 Task: Create a task  Add support for in-app purchases to the mobile app , assign it to team member softage.6@softage.net in the project Touchstone and update the status of the task to  On Track  , set the priority of the task to Low.
Action: Mouse moved to (50, 498)
Screenshot: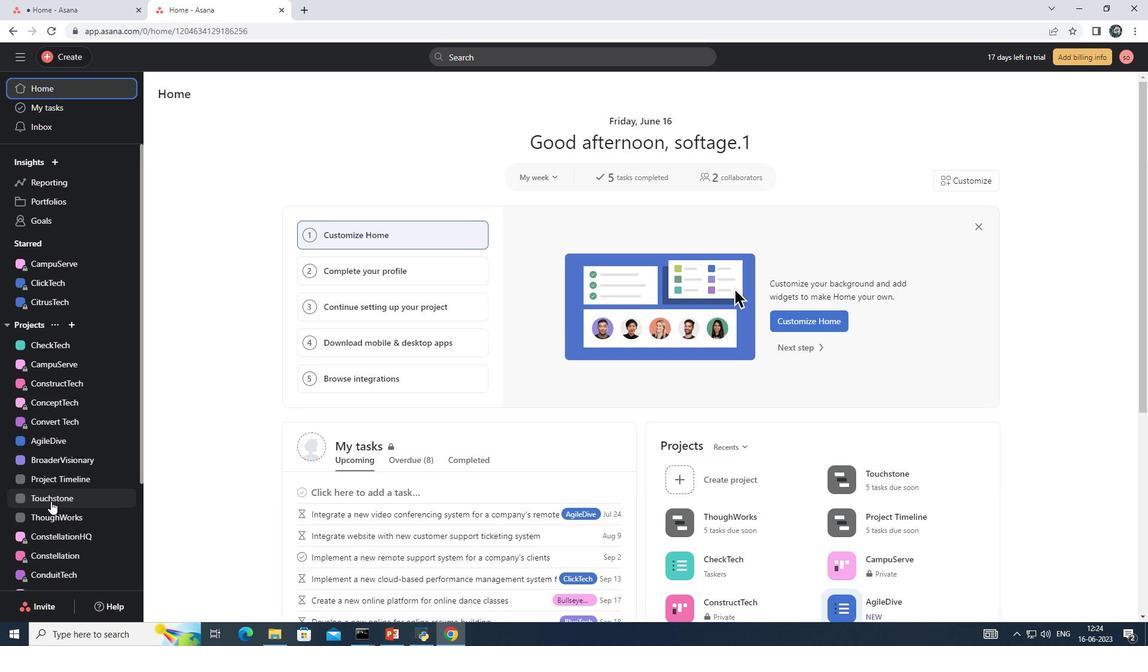 
Action: Mouse pressed left at (50, 498)
Screenshot: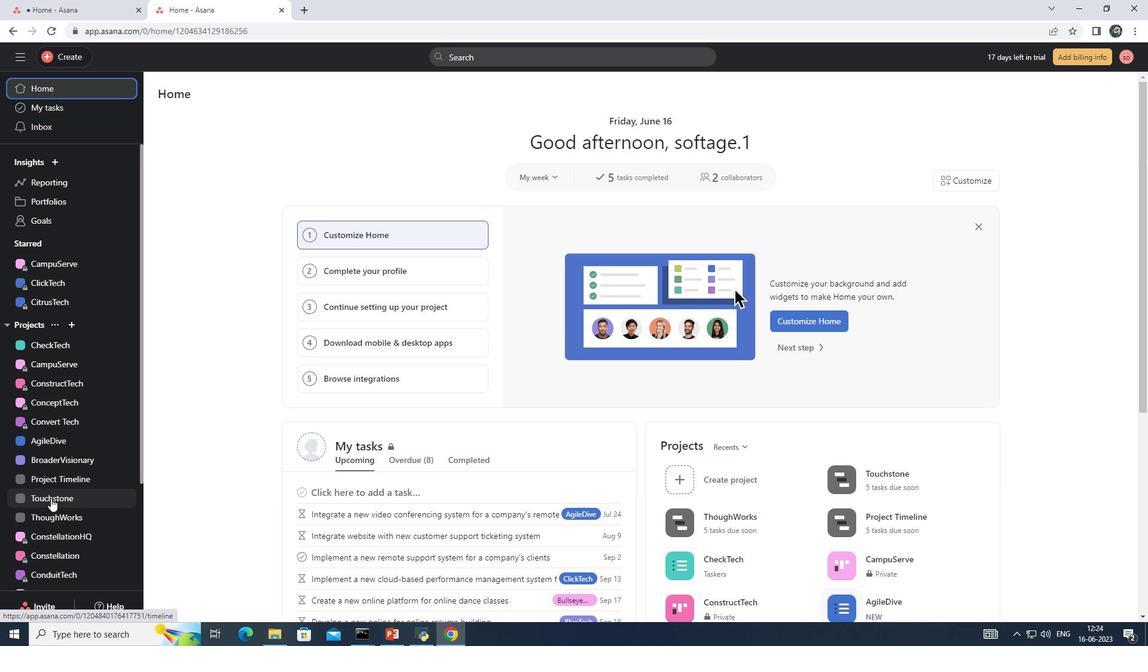 
Action: Mouse moved to (214, 116)
Screenshot: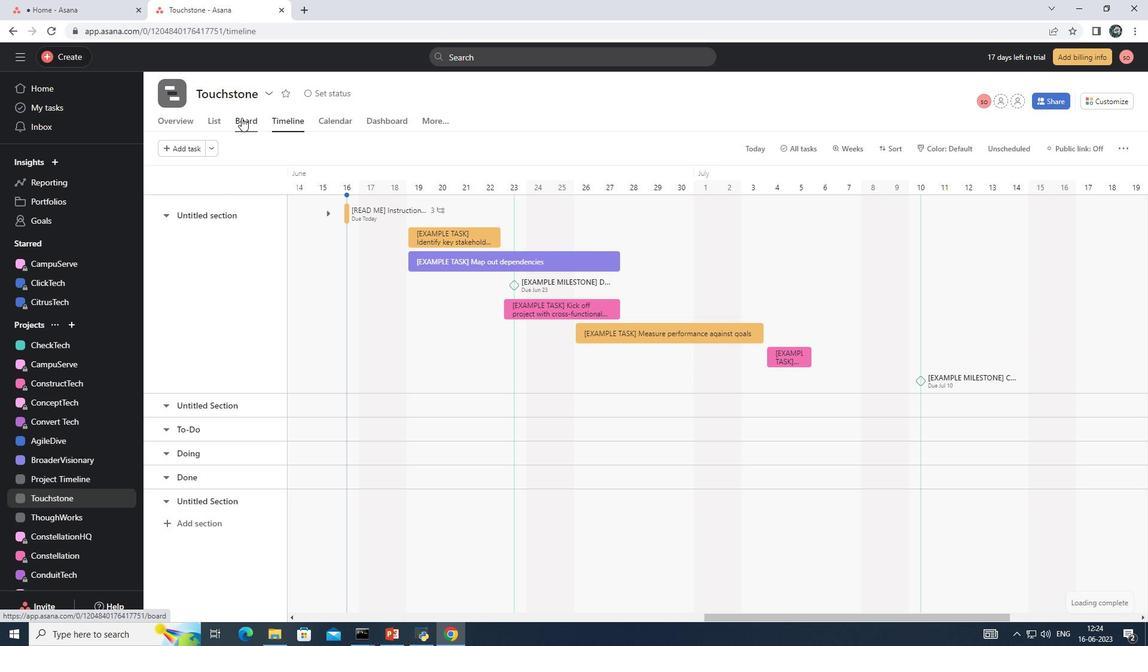 
Action: Mouse pressed left at (214, 116)
Screenshot: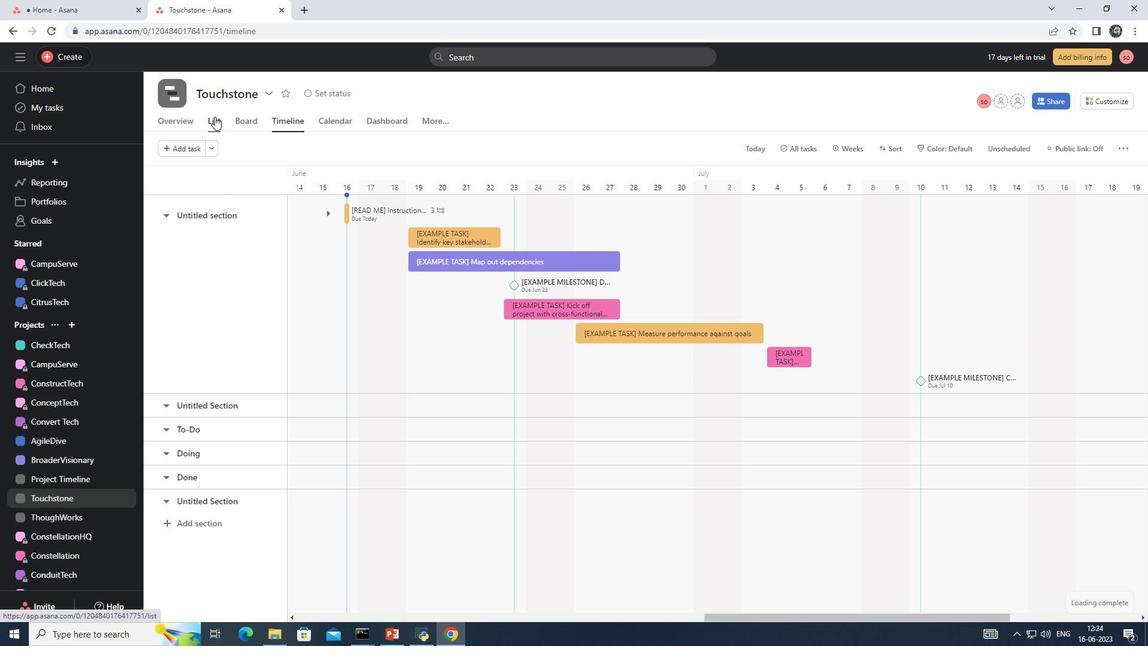 
Action: Mouse moved to (184, 145)
Screenshot: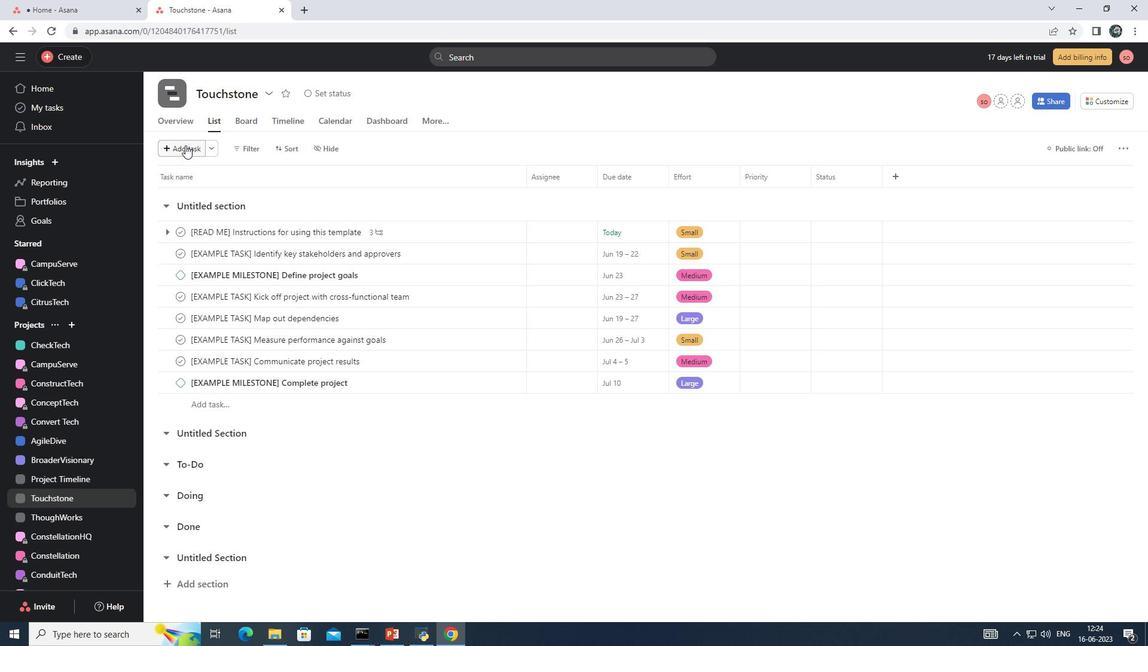 
Action: Mouse pressed left at (184, 145)
Screenshot: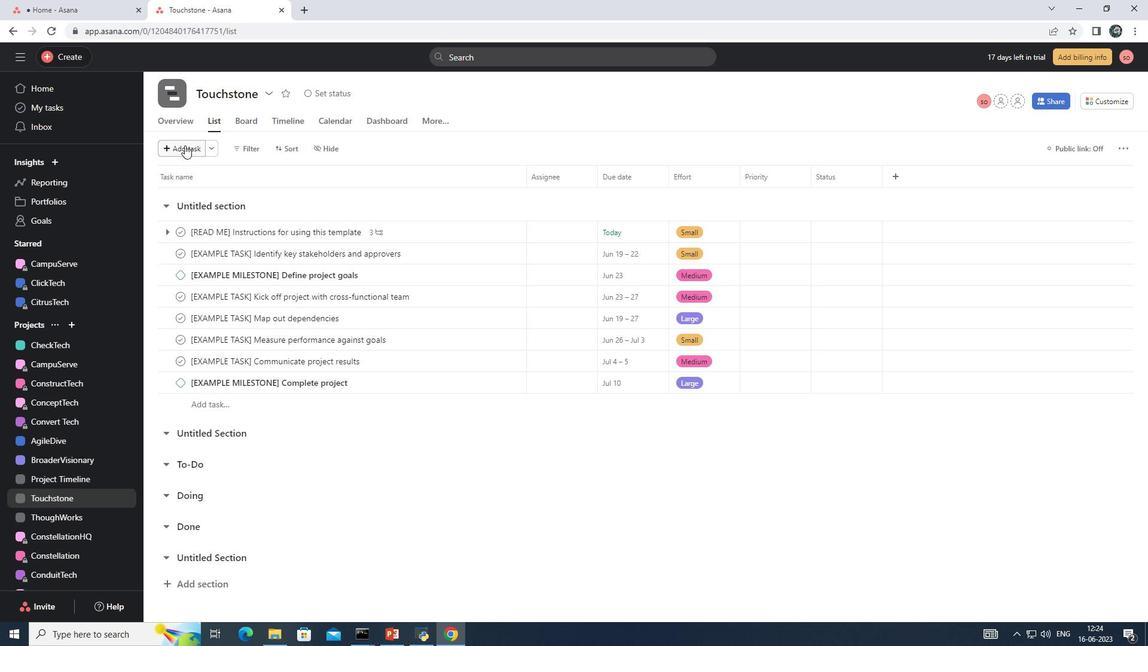
Action: Mouse moved to (242, 233)
Screenshot: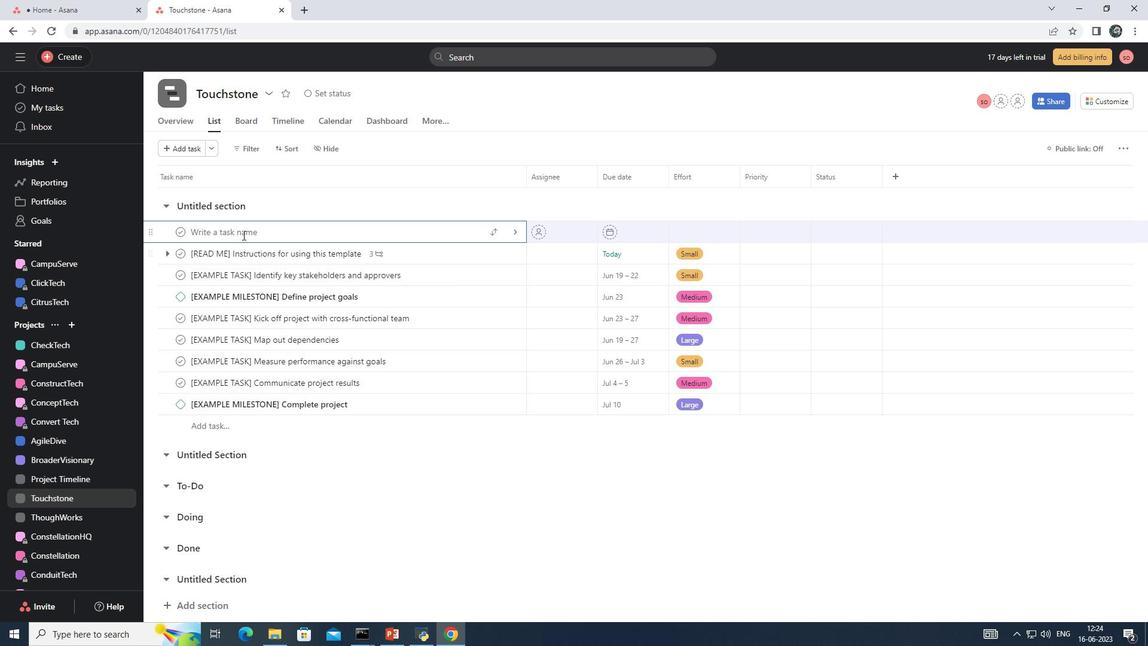 
Action: Key pressed <Key.shift>Add<Key.space>support<Key.space>for<Key.space>im<Key.backspace>n-s<Key.backspace>app<Key.space>purchase<Key.space><Key.backspace>s<Key.space>to<Key.space>the<Key.space>mobile<Key.space>app
Screenshot: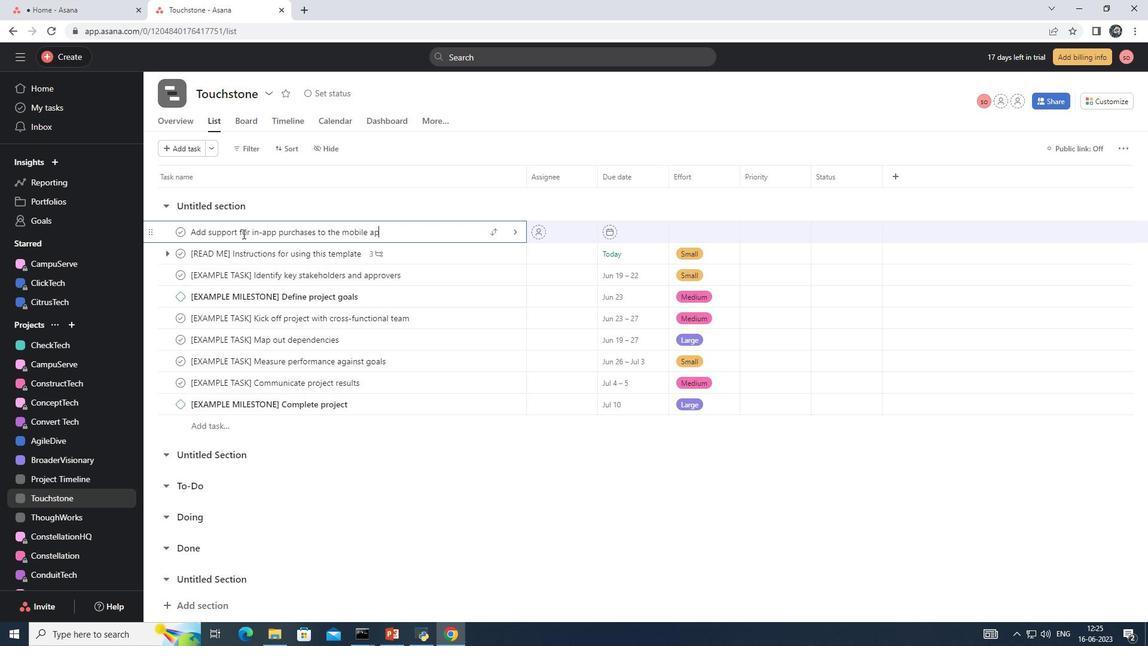 
Action: Mouse moved to (555, 233)
Screenshot: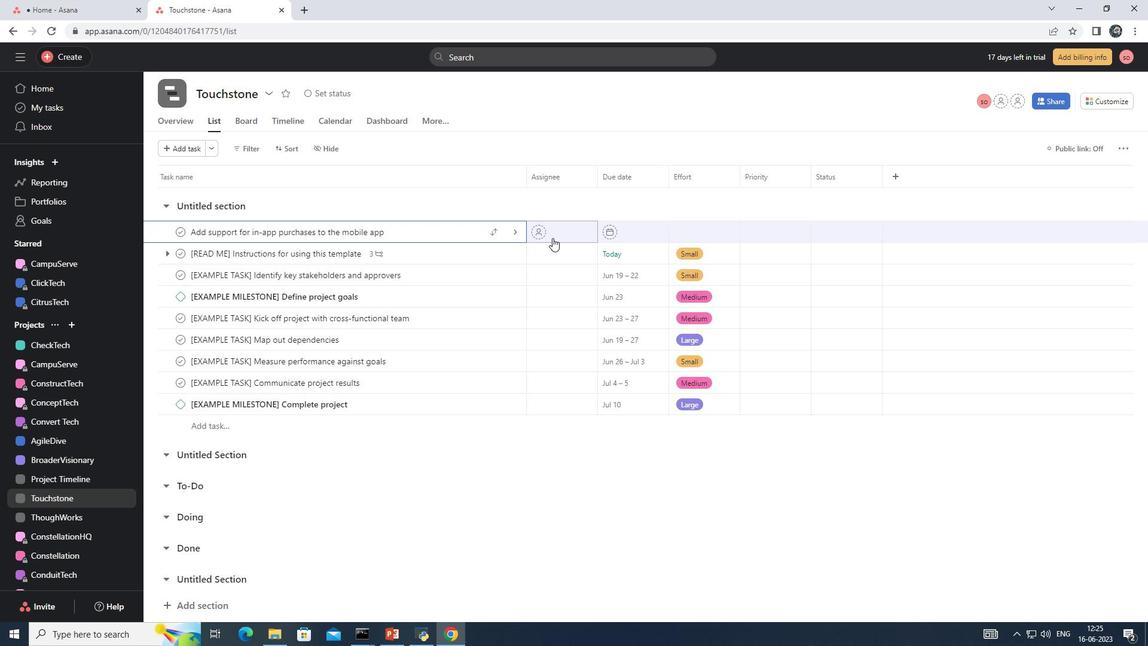 
Action: Mouse pressed left at (555, 233)
Screenshot: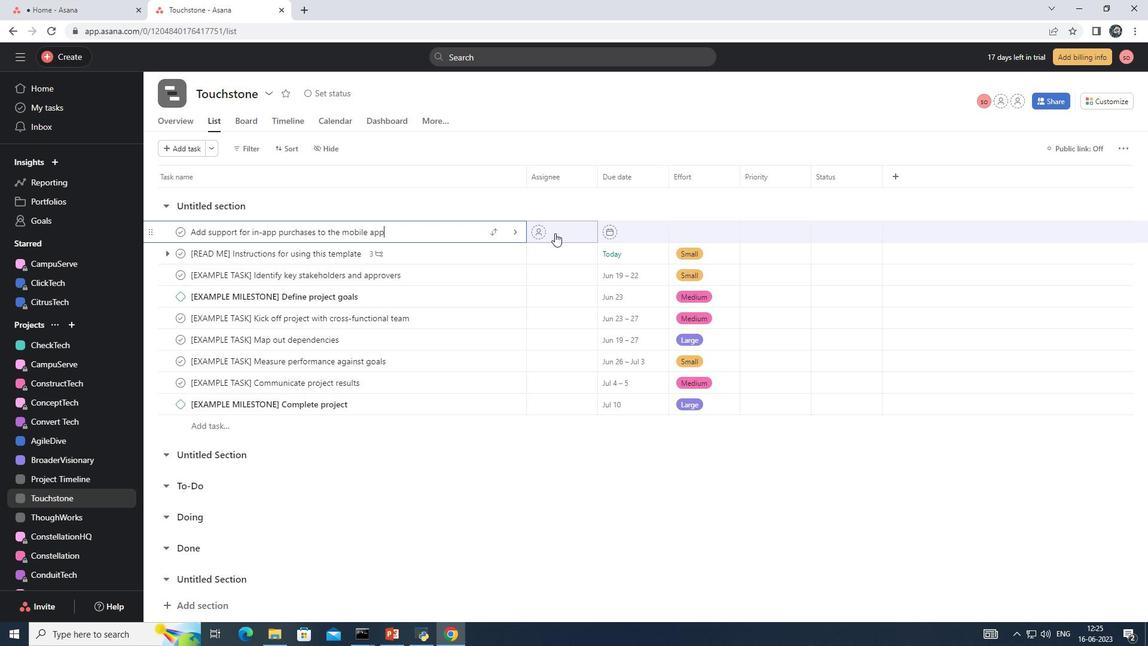 
Action: Key pressed s
Screenshot: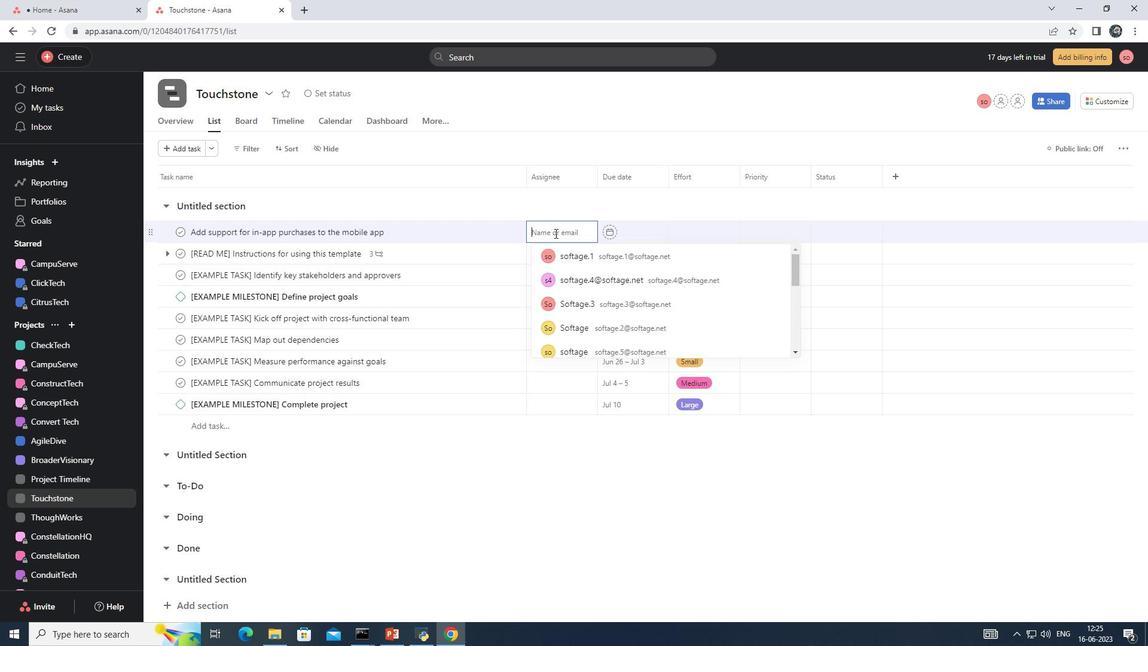 
Action: Mouse moved to (489, 269)
Screenshot: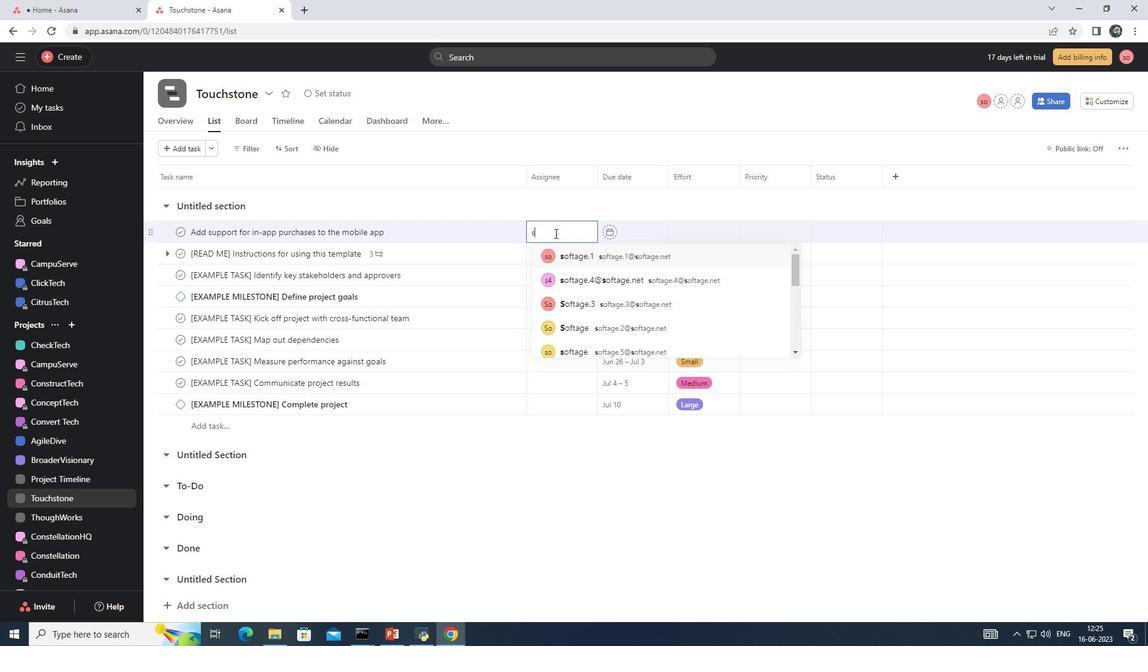 
Action: Key pressed oftage.6<Key.shift>@
Screenshot: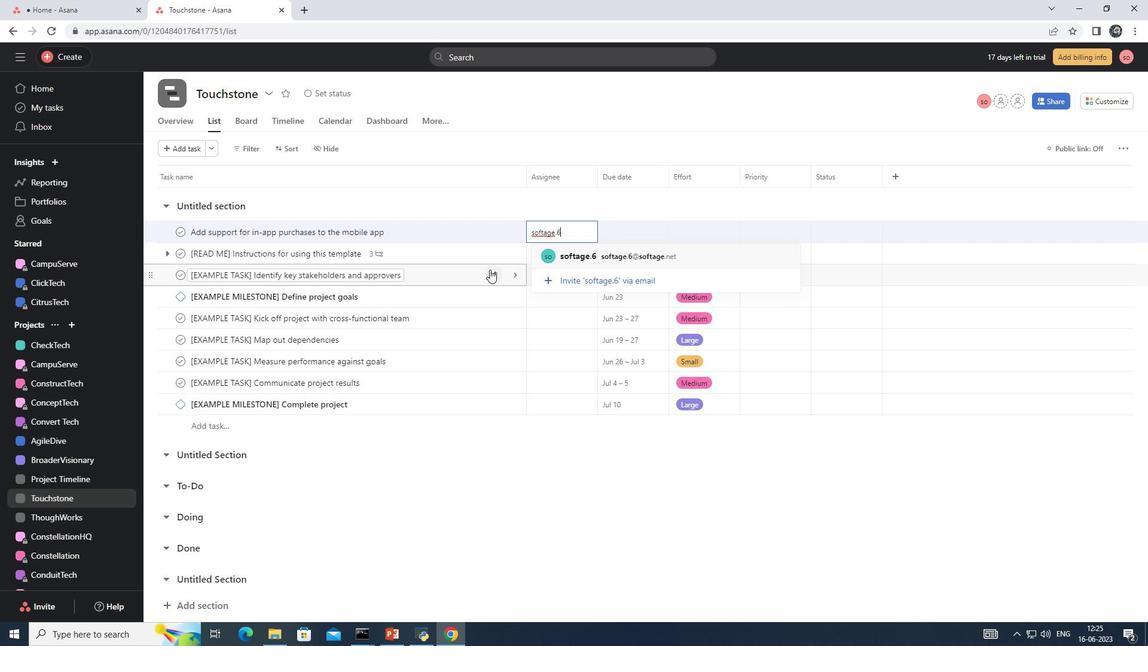 
Action: Mouse moved to (686, 256)
Screenshot: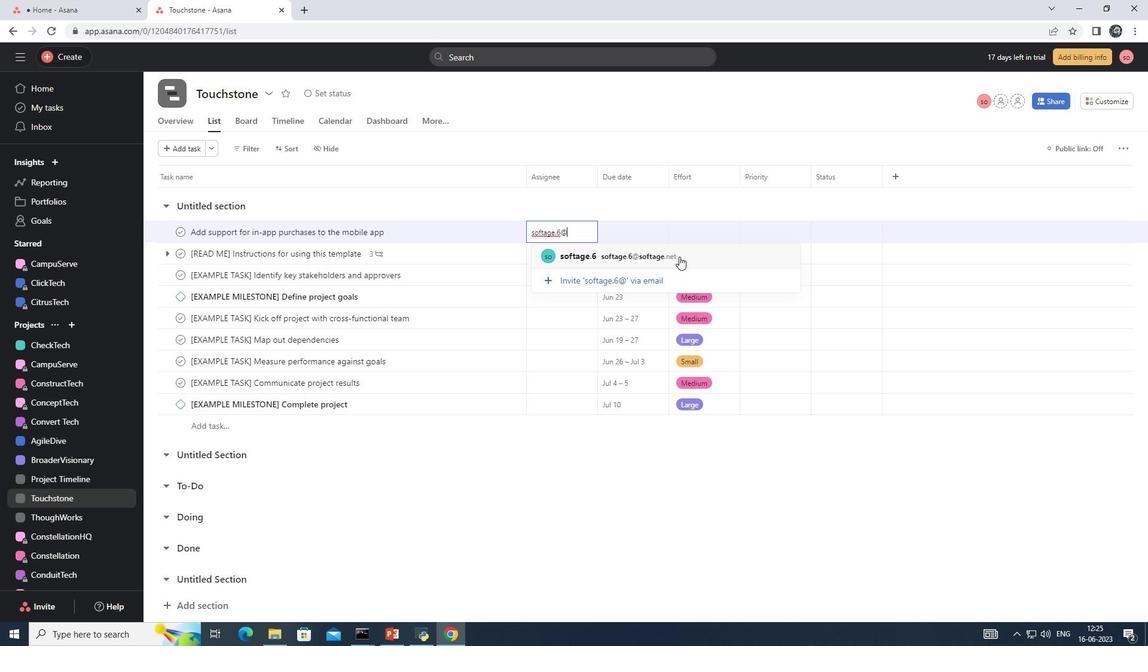 
Action: Mouse pressed left at (686, 256)
Screenshot: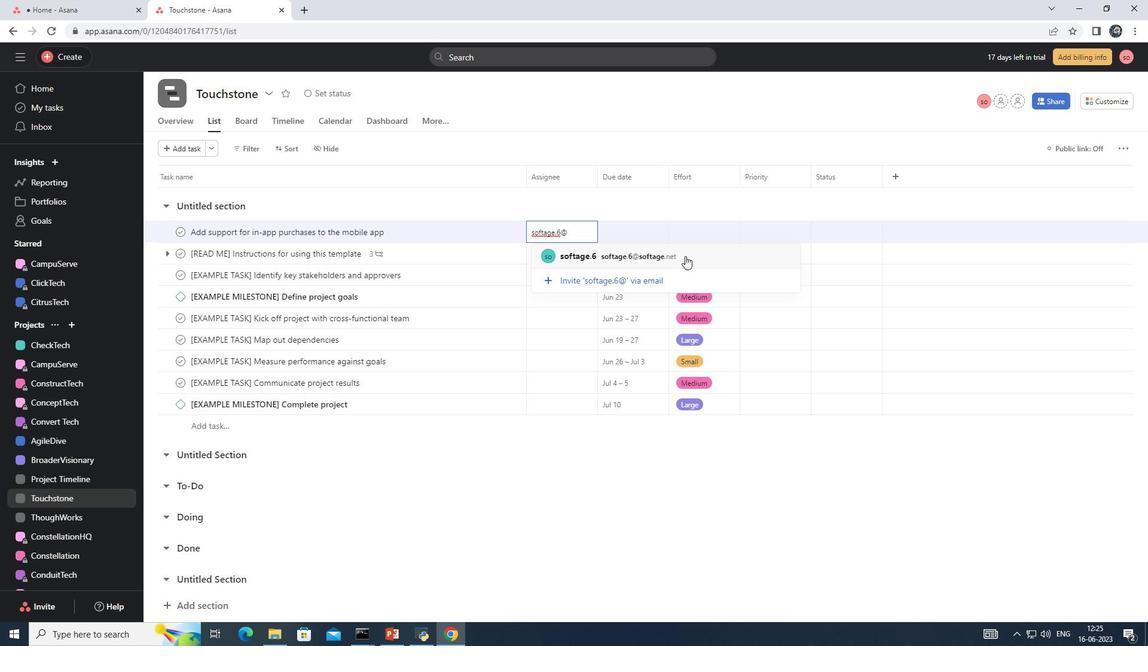 
Action: Mouse moved to (697, 228)
Screenshot: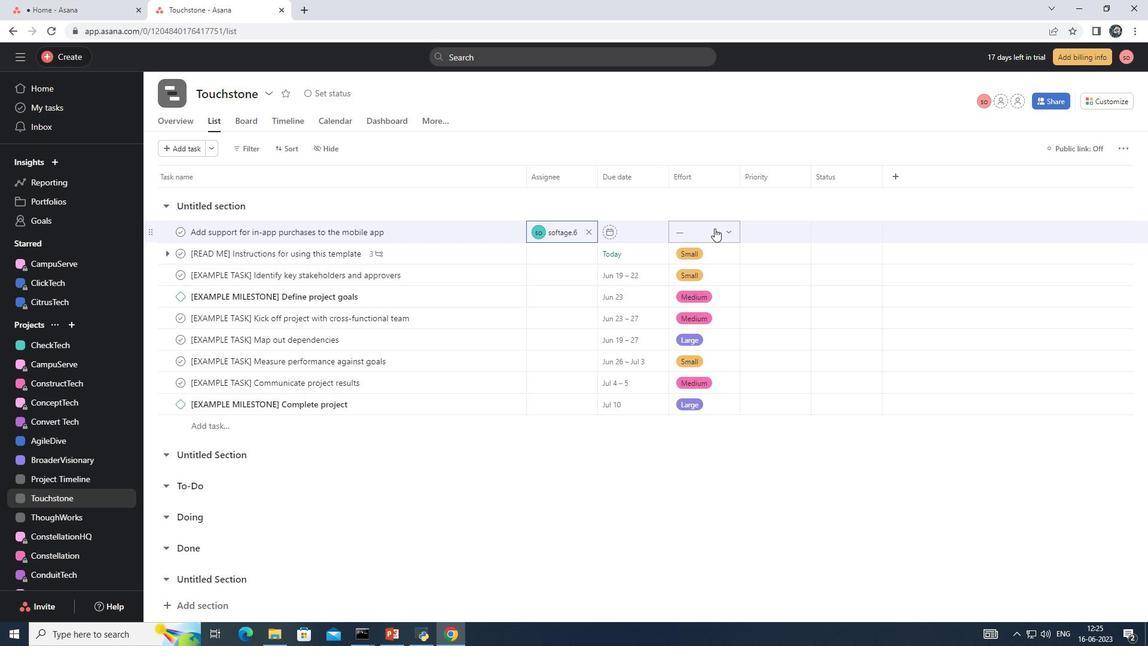 
Action: Mouse pressed left at (697, 228)
Screenshot: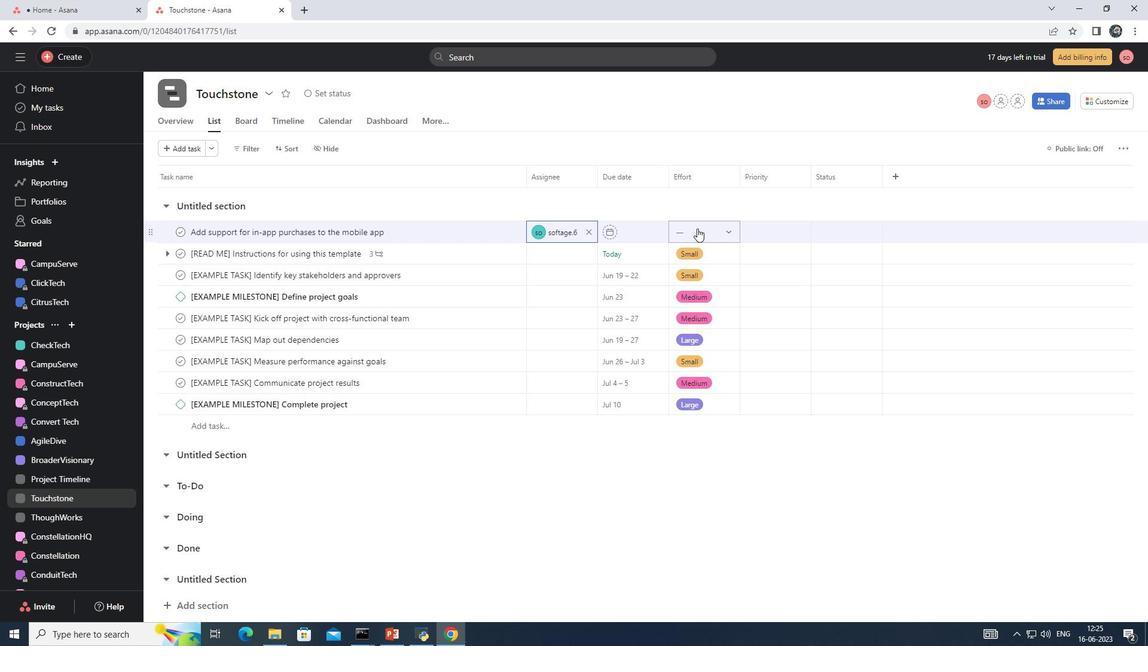 
Action: Mouse moved to (799, 233)
Screenshot: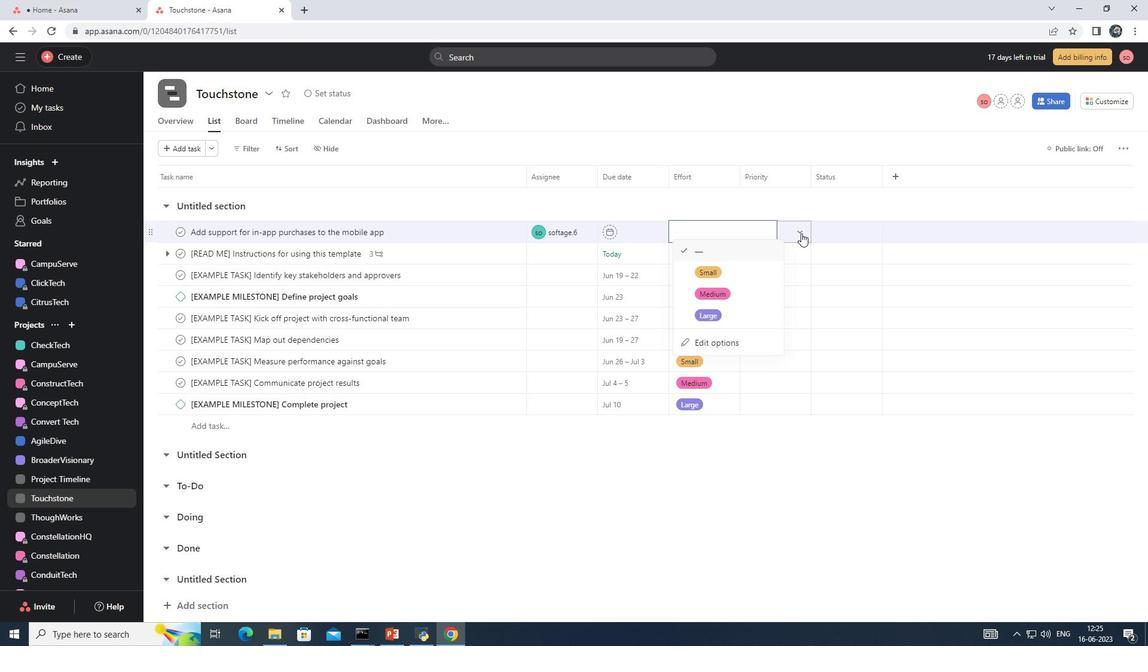 
Action: Mouse pressed left at (799, 233)
Screenshot: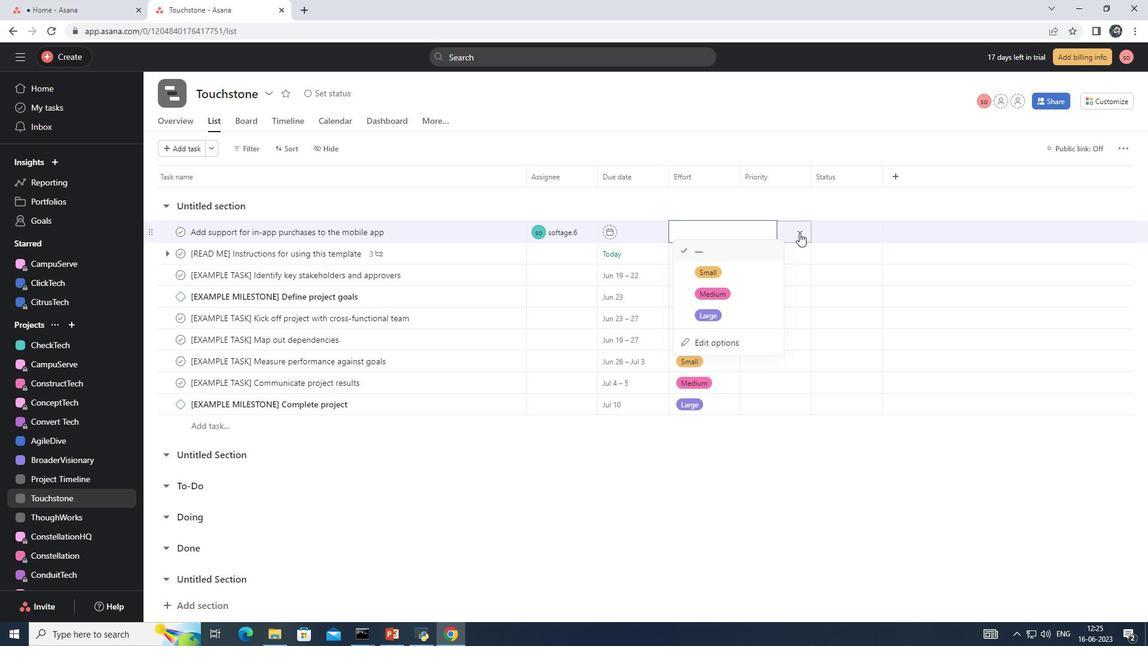 
Action: Mouse moved to (865, 232)
Screenshot: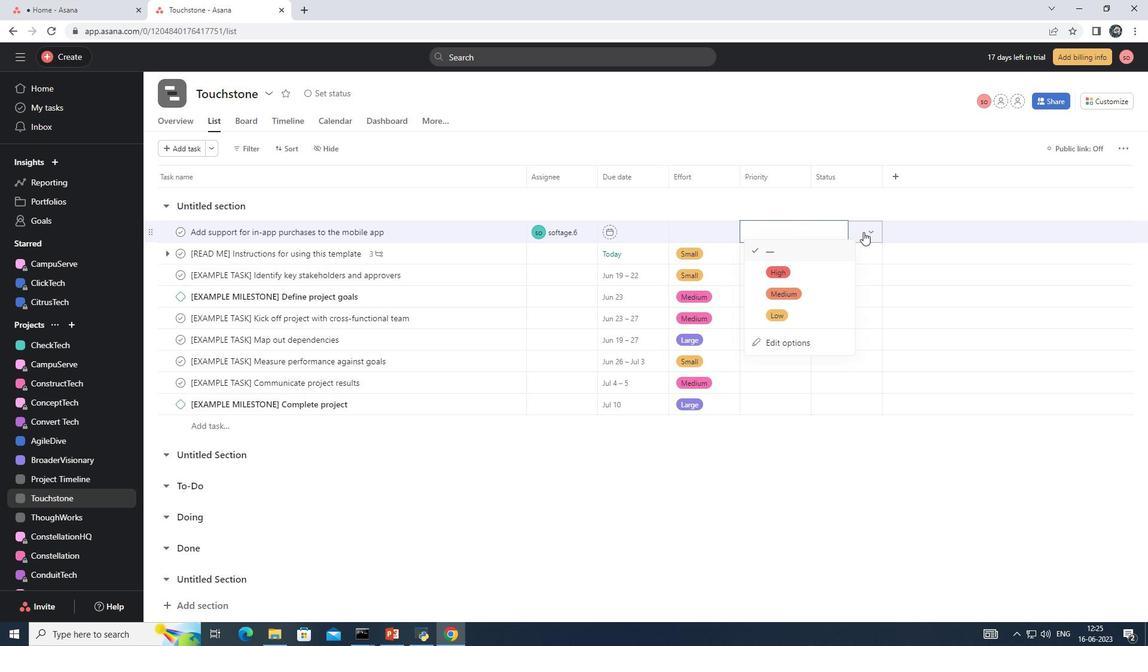 
Action: Mouse pressed left at (865, 232)
Screenshot: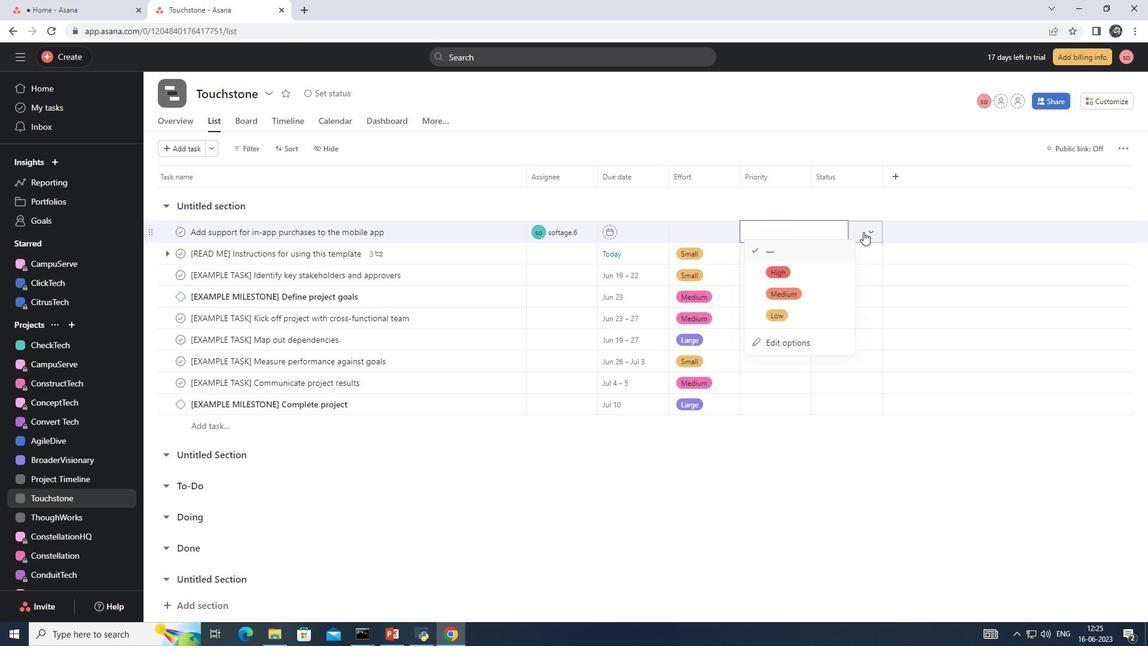 
Action: Mouse moved to (880, 312)
Screenshot: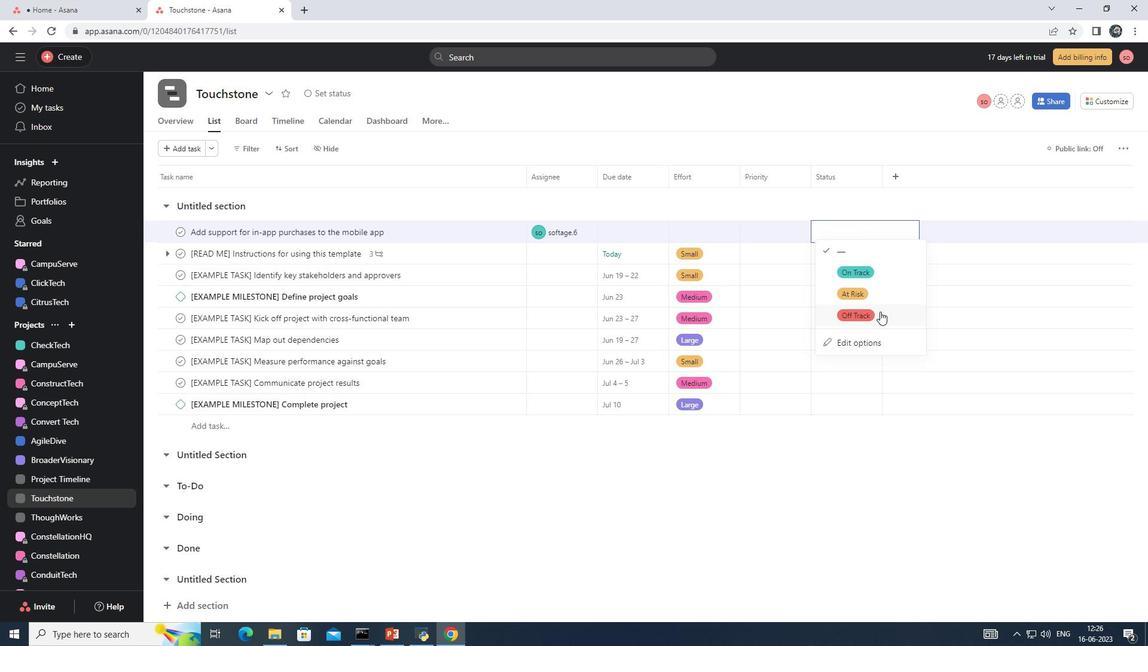
Action: Mouse pressed left at (880, 312)
Screenshot: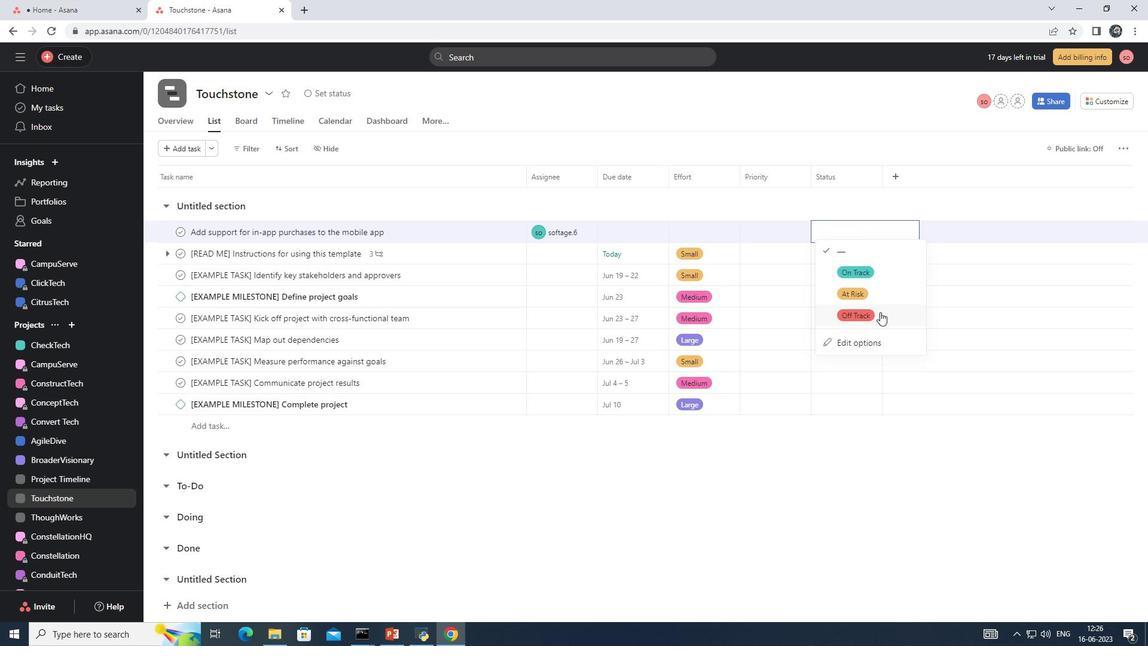 
Action: Mouse moved to (868, 230)
Screenshot: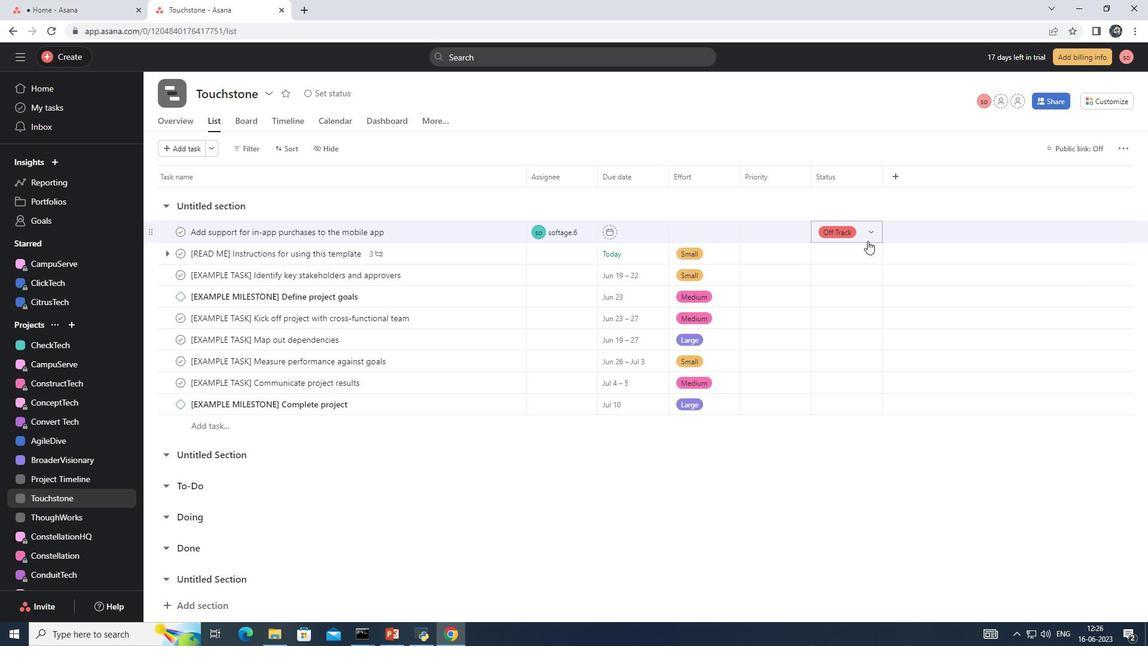 
Action: Mouse pressed left at (868, 230)
Screenshot: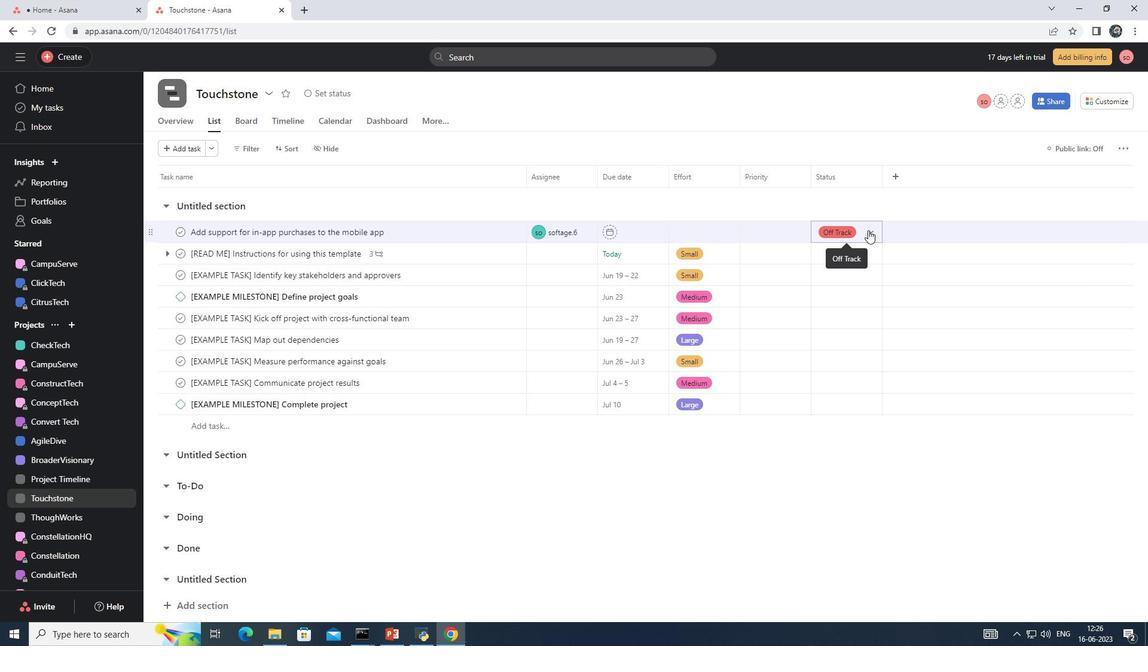 
Action: Mouse moved to (885, 269)
Screenshot: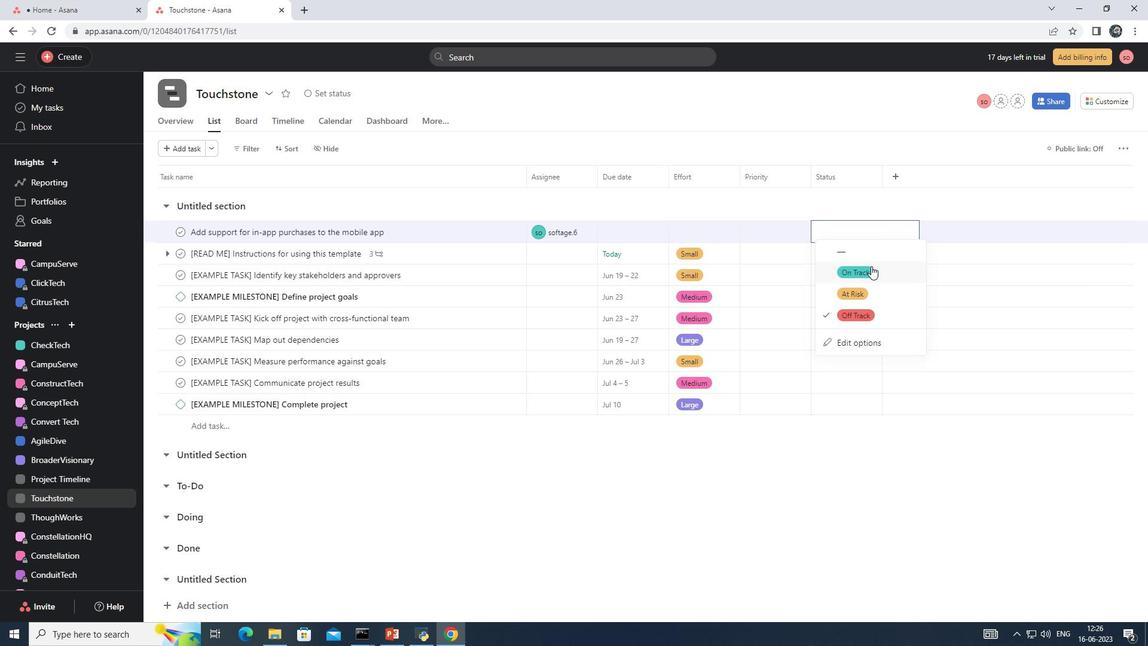 
Action: Mouse pressed left at (885, 269)
Screenshot: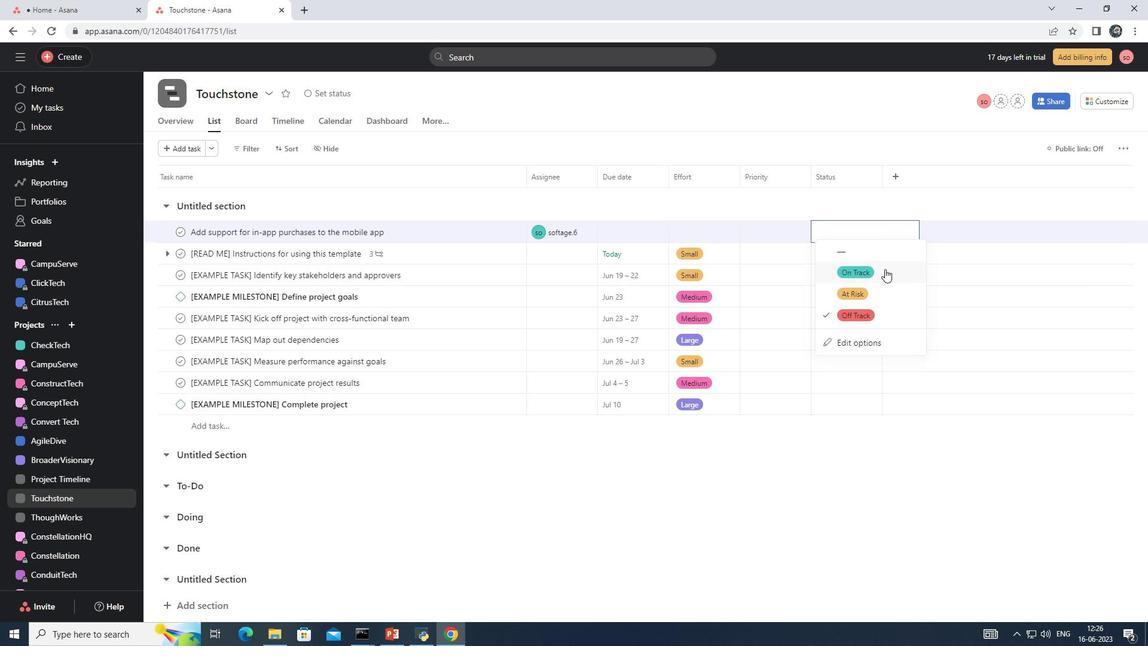 
Action: Mouse moved to (774, 229)
Screenshot: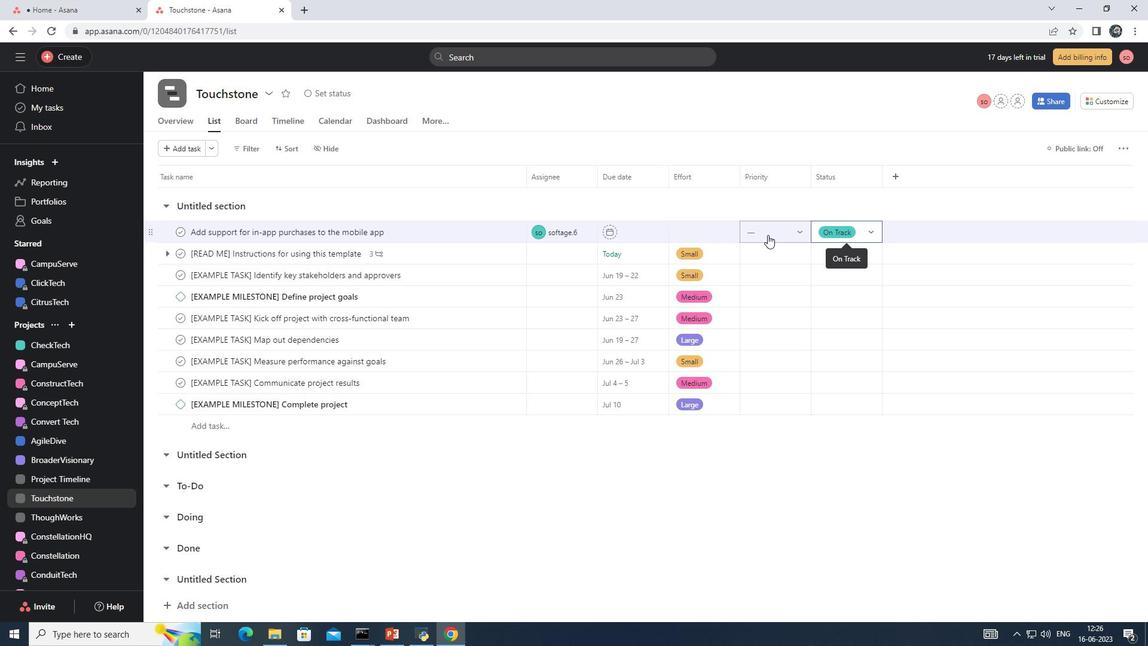 
Action: Mouse pressed left at (774, 229)
Screenshot: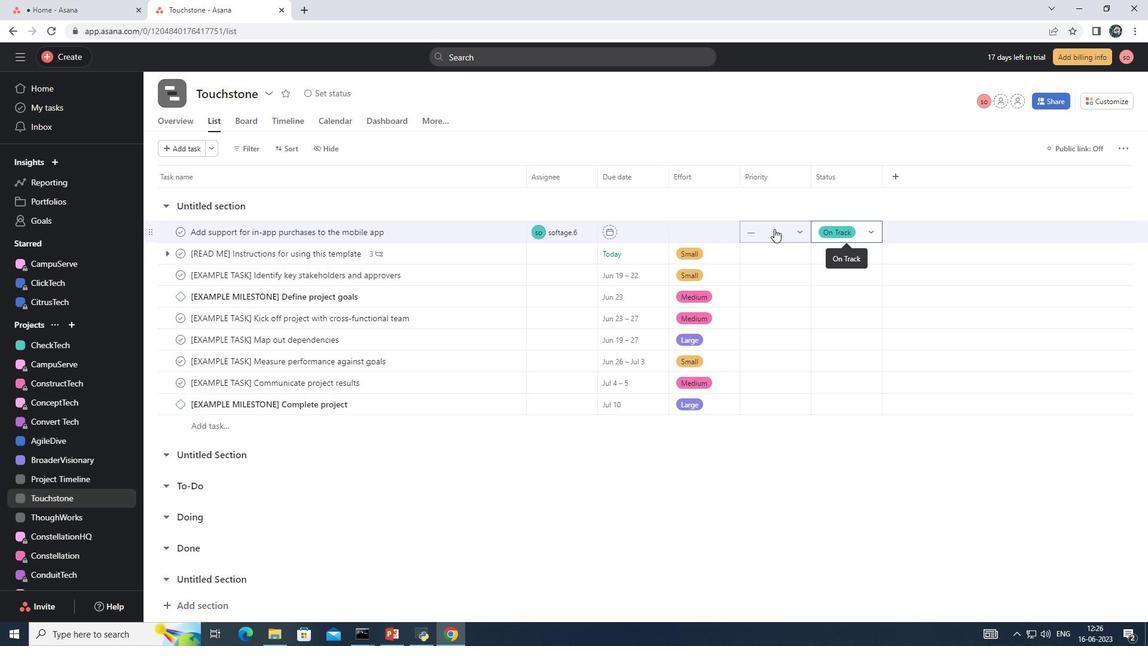 
Action: Mouse moved to (795, 312)
Screenshot: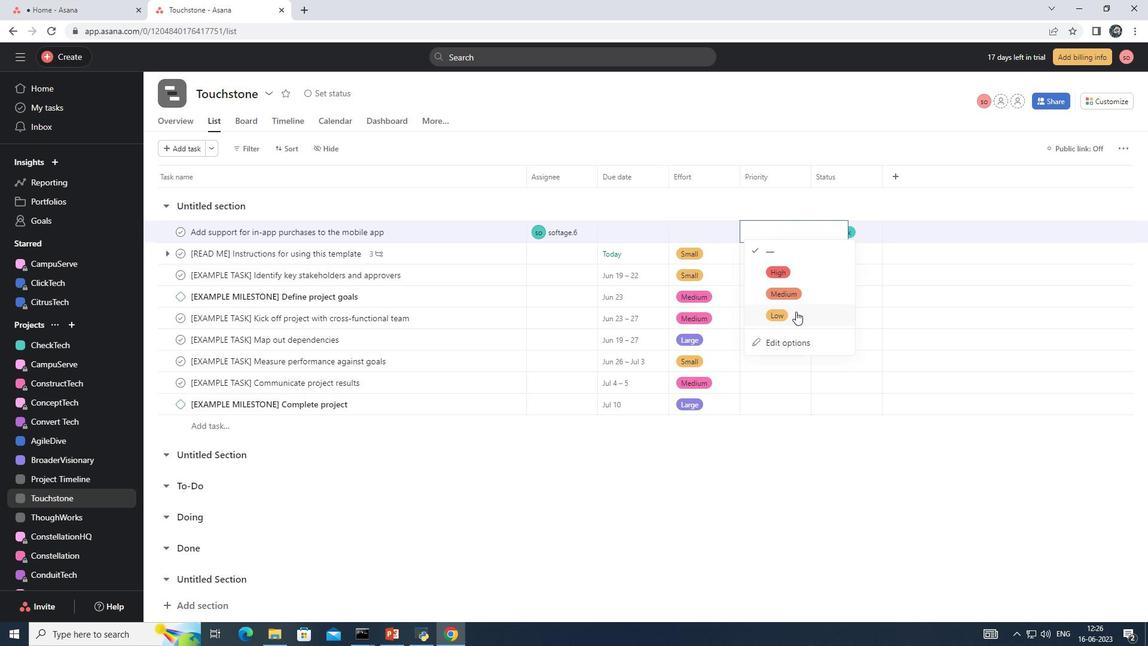 
Action: Mouse pressed left at (795, 312)
Screenshot: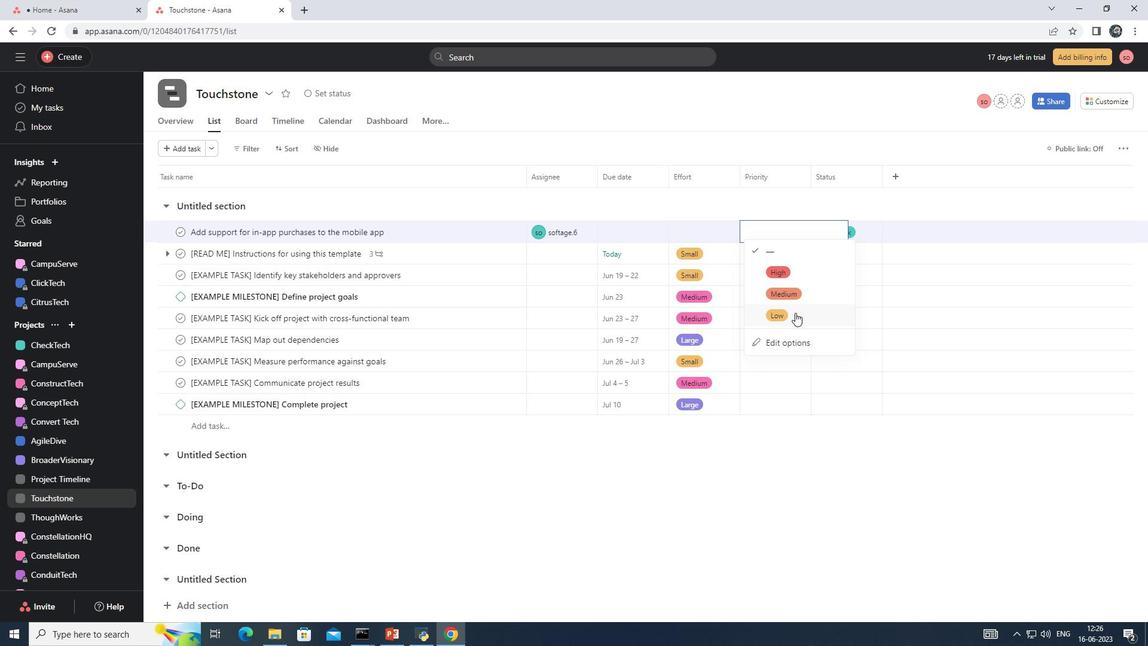 
Action: Mouse moved to (277, 326)
Screenshot: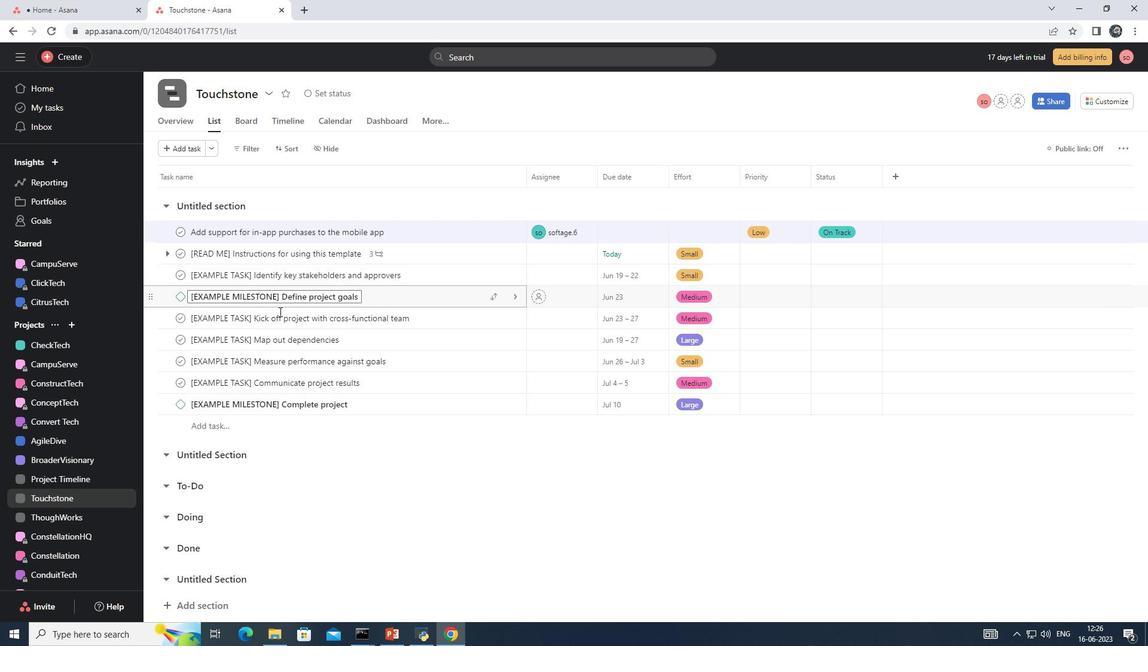 
